 Task: Create a due date automation trigger when advanced on, on the monday before a card is due add dates without an incomplete due date at 11:00 AM.
Action: Mouse moved to (863, 249)
Screenshot: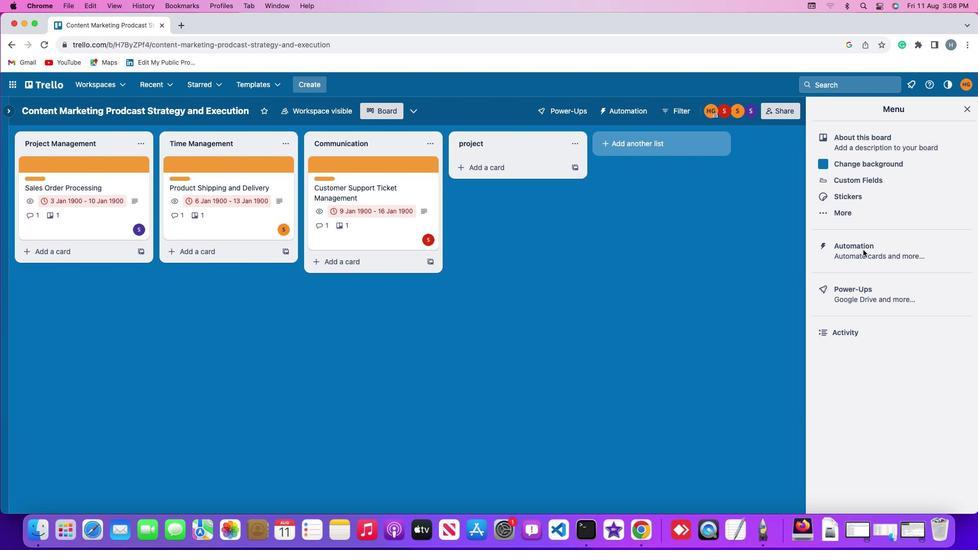
Action: Mouse pressed left at (863, 249)
Screenshot: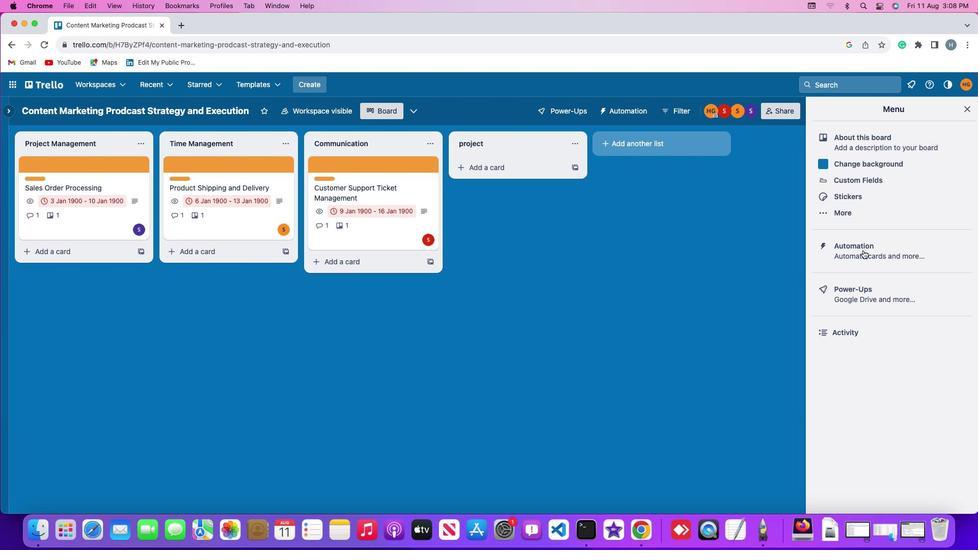 
Action: Mouse moved to (863, 250)
Screenshot: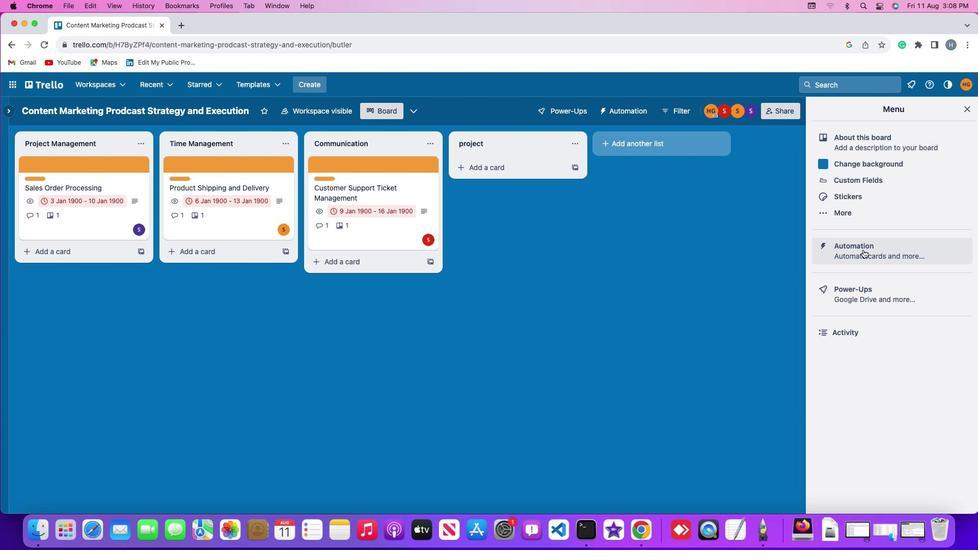 
Action: Mouse pressed left at (863, 250)
Screenshot: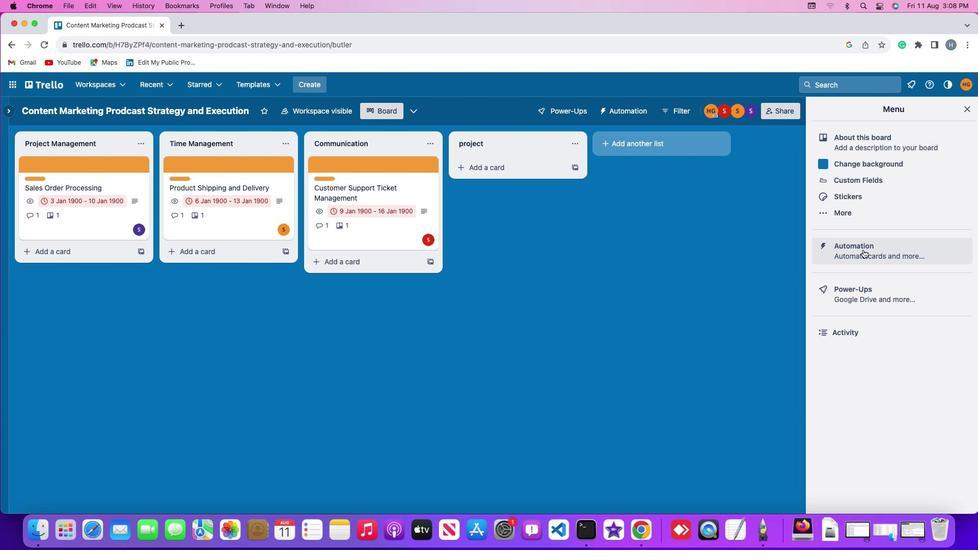 
Action: Mouse moved to (37, 241)
Screenshot: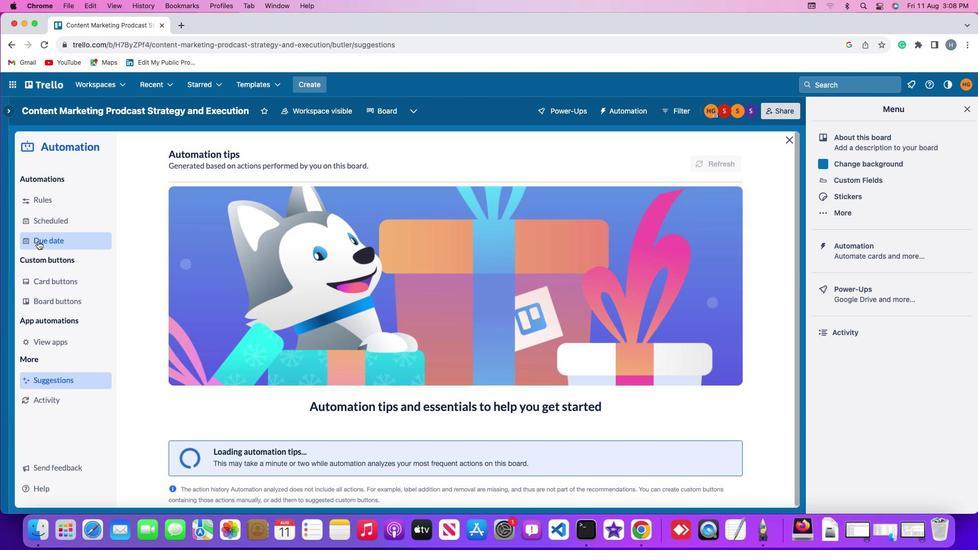 
Action: Mouse pressed left at (37, 241)
Screenshot: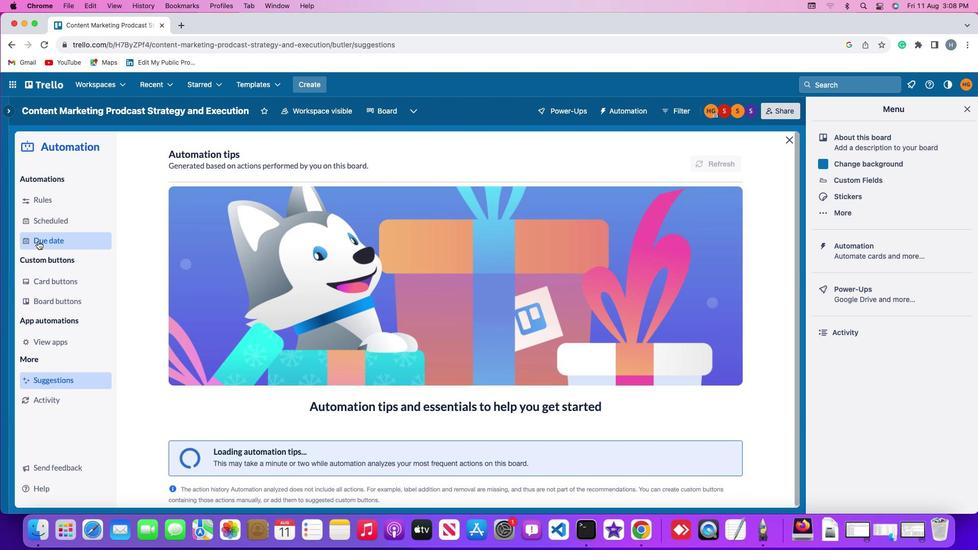 
Action: Mouse moved to (675, 156)
Screenshot: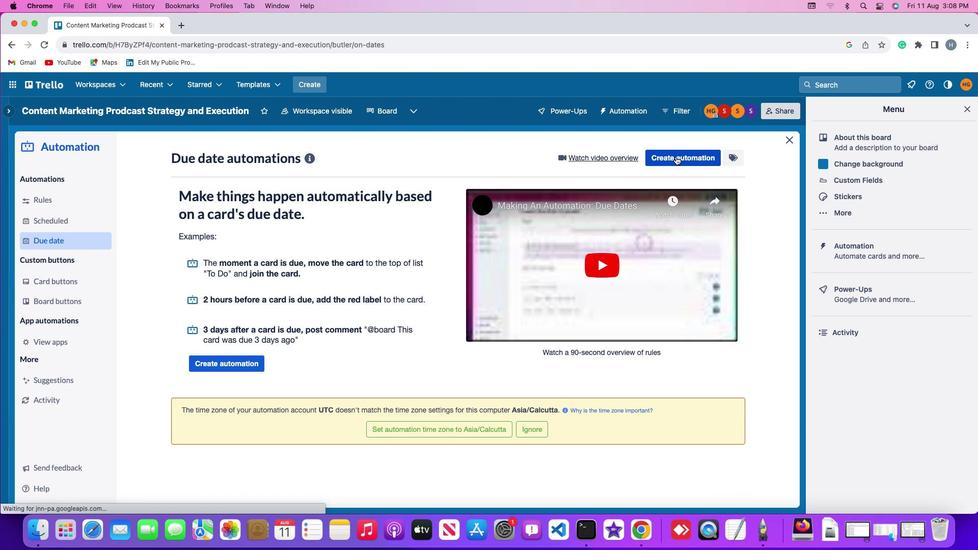 
Action: Mouse pressed left at (675, 156)
Screenshot: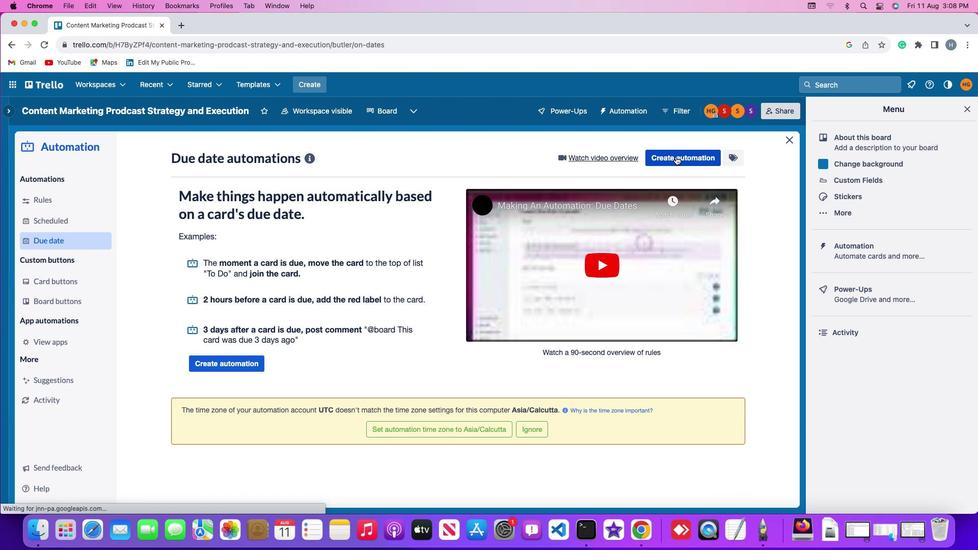 
Action: Mouse moved to (231, 258)
Screenshot: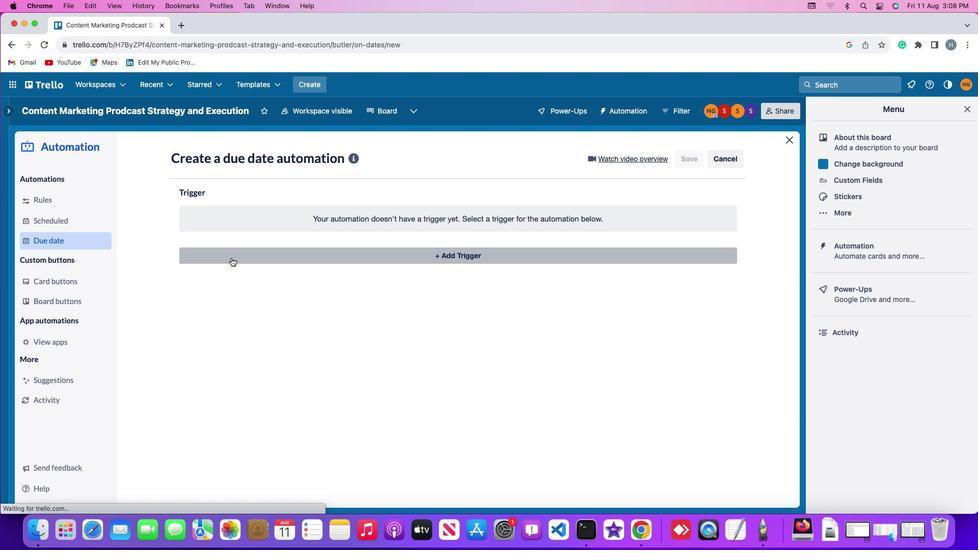 
Action: Mouse pressed left at (231, 258)
Screenshot: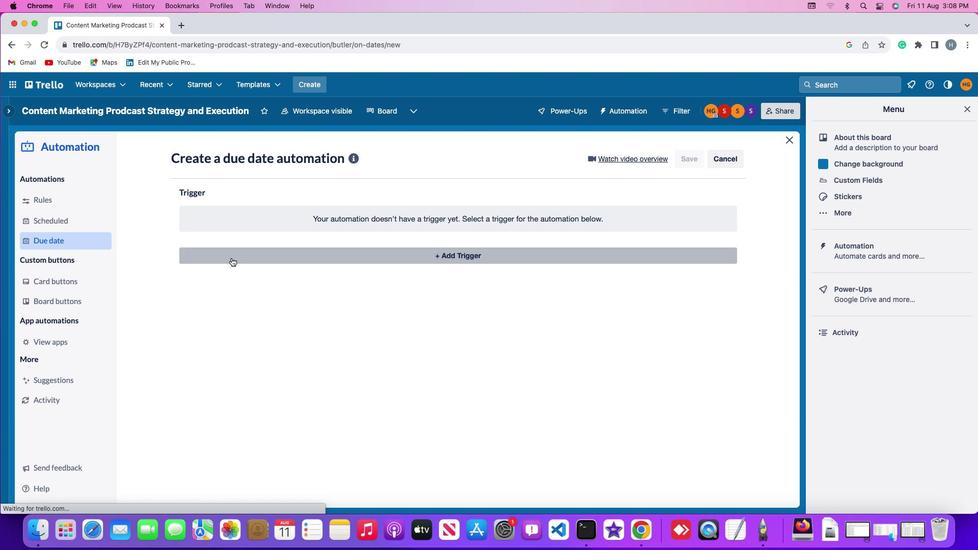 
Action: Mouse moved to (220, 441)
Screenshot: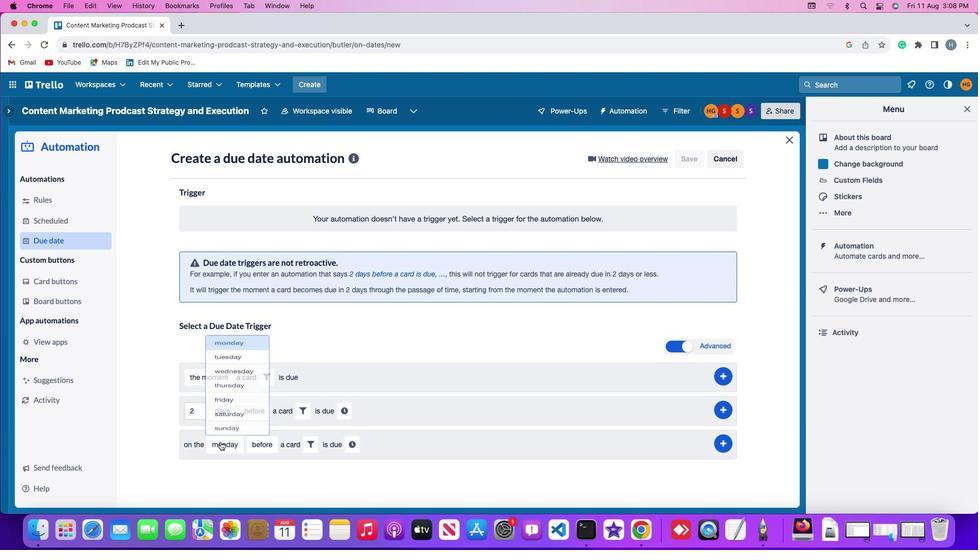 
Action: Mouse pressed left at (220, 441)
Screenshot: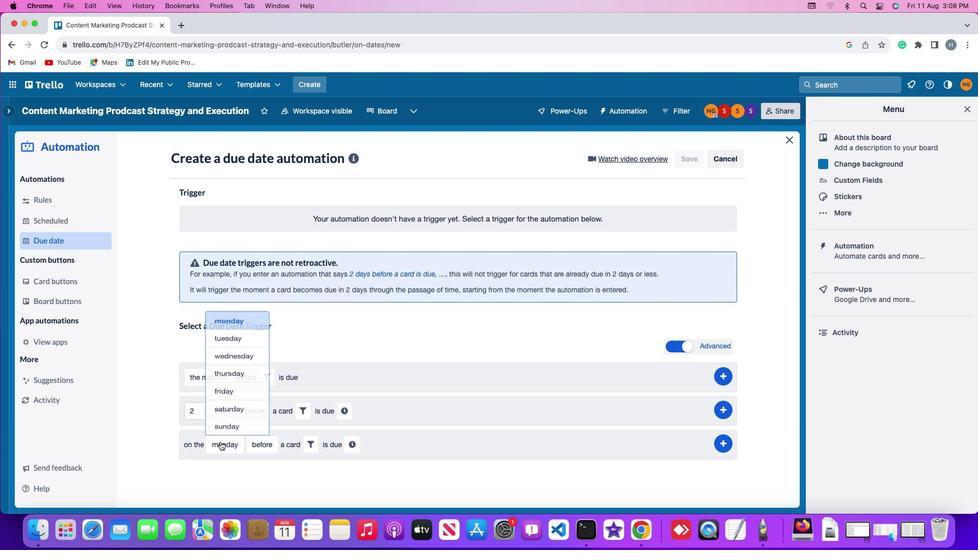 
Action: Mouse moved to (241, 303)
Screenshot: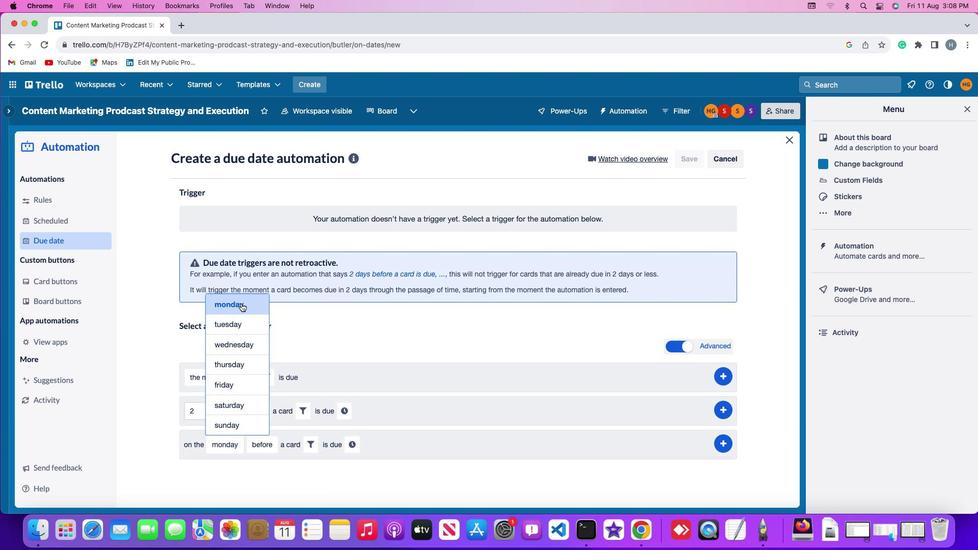 
Action: Mouse pressed left at (241, 303)
Screenshot: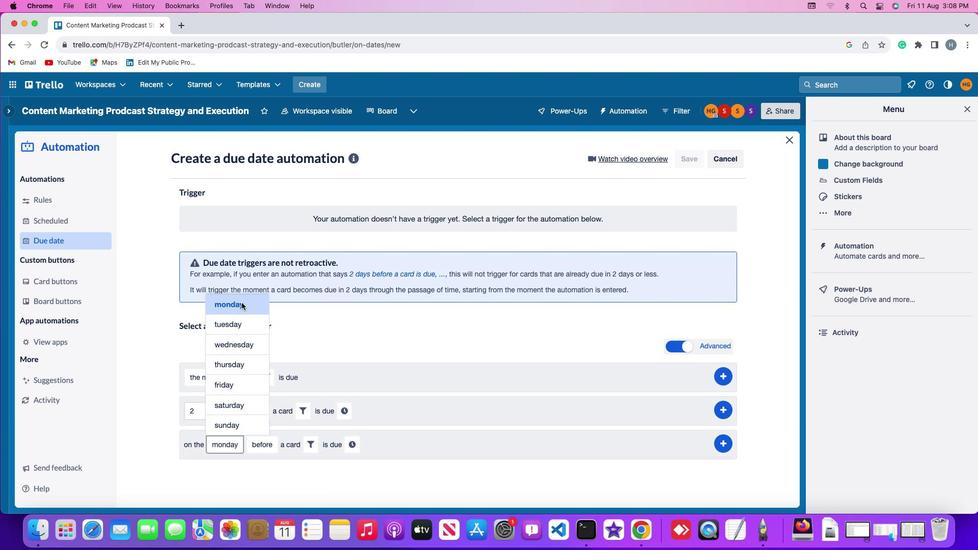 
Action: Mouse moved to (261, 444)
Screenshot: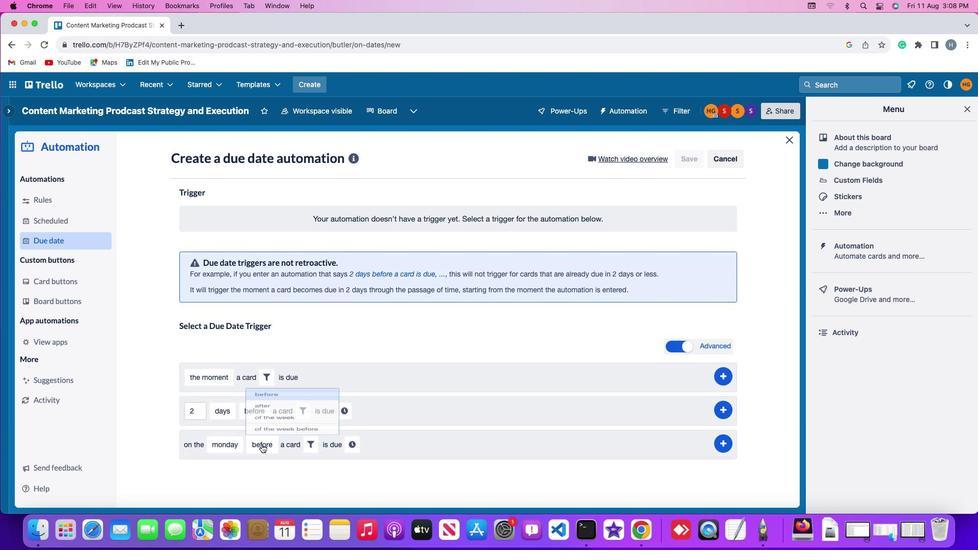 
Action: Mouse pressed left at (261, 444)
Screenshot: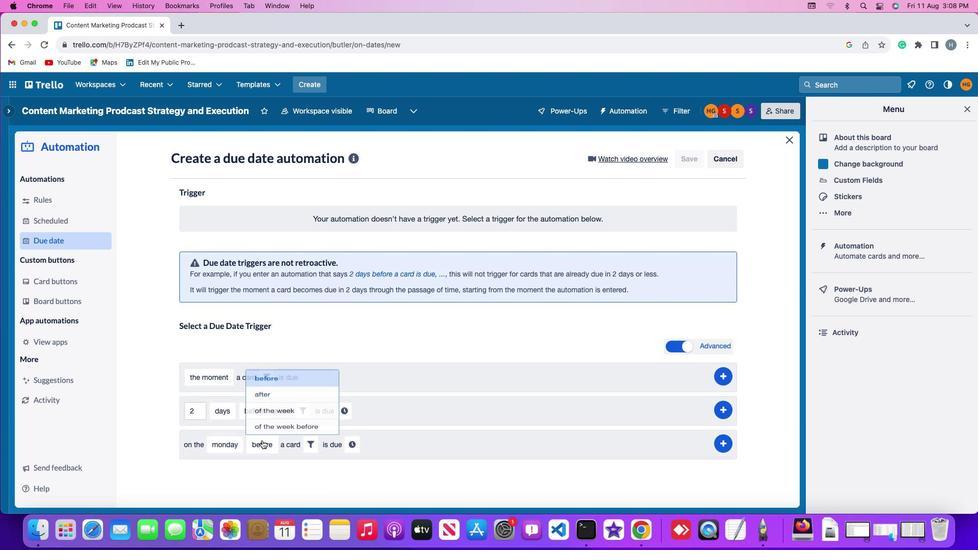 
Action: Mouse moved to (285, 366)
Screenshot: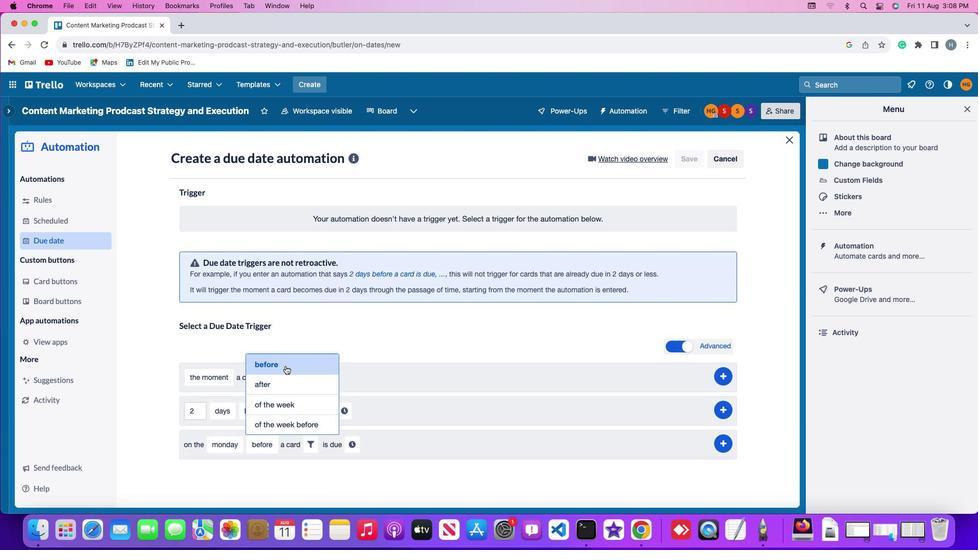
Action: Mouse pressed left at (285, 366)
Screenshot: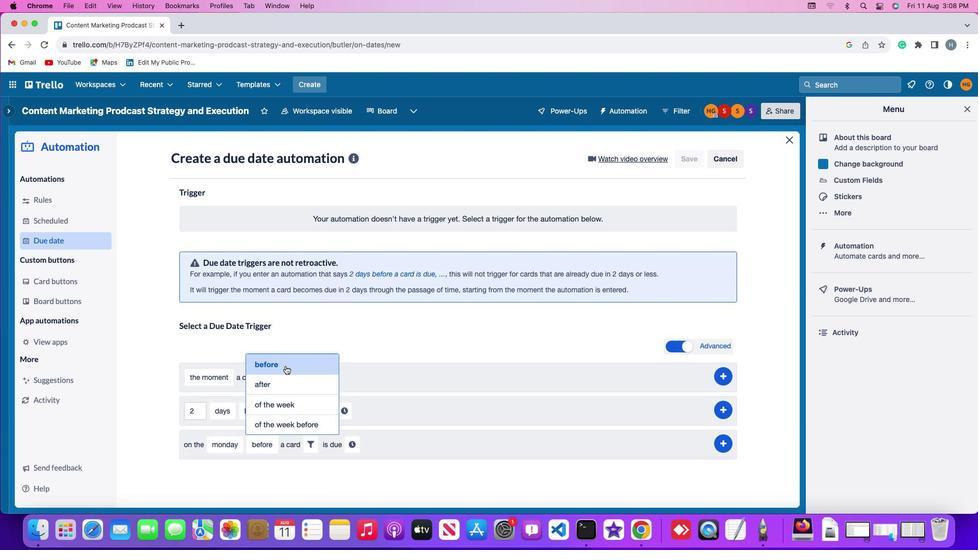 
Action: Mouse moved to (313, 448)
Screenshot: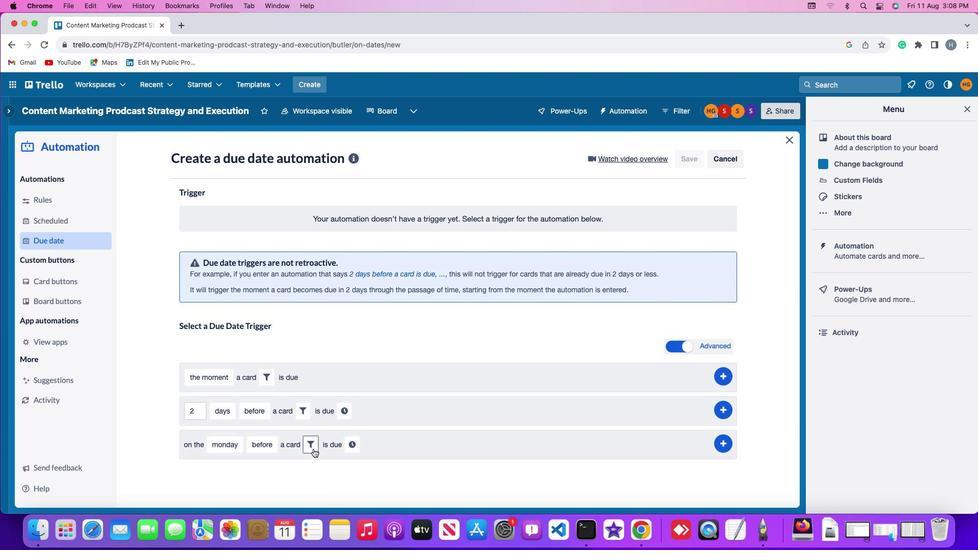 
Action: Mouse pressed left at (313, 448)
Screenshot: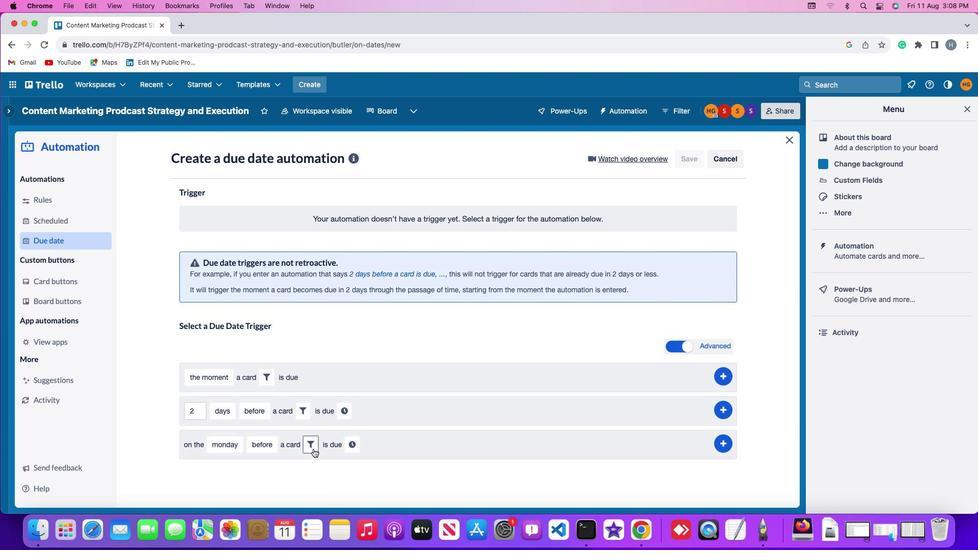 
Action: Mouse moved to (366, 476)
Screenshot: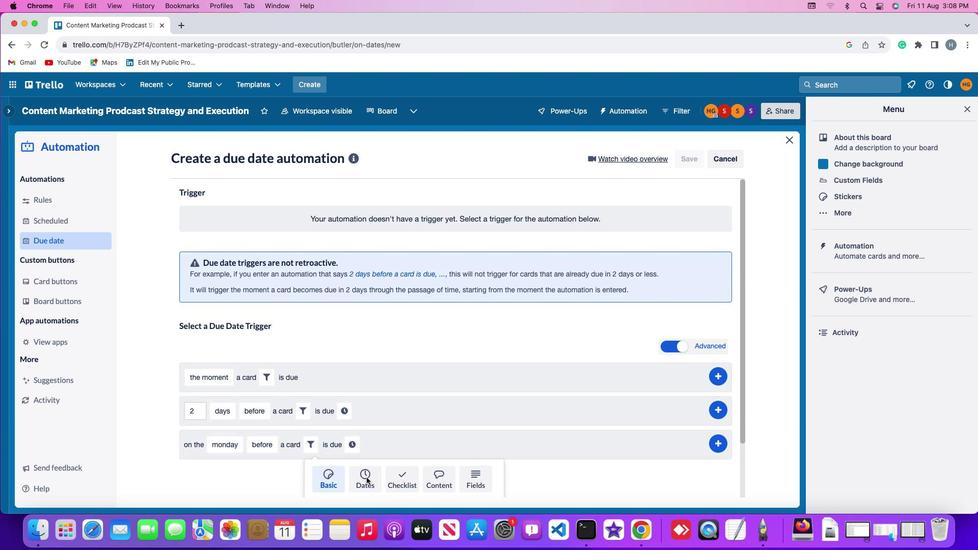 
Action: Mouse pressed left at (366, 476)
Screenshot: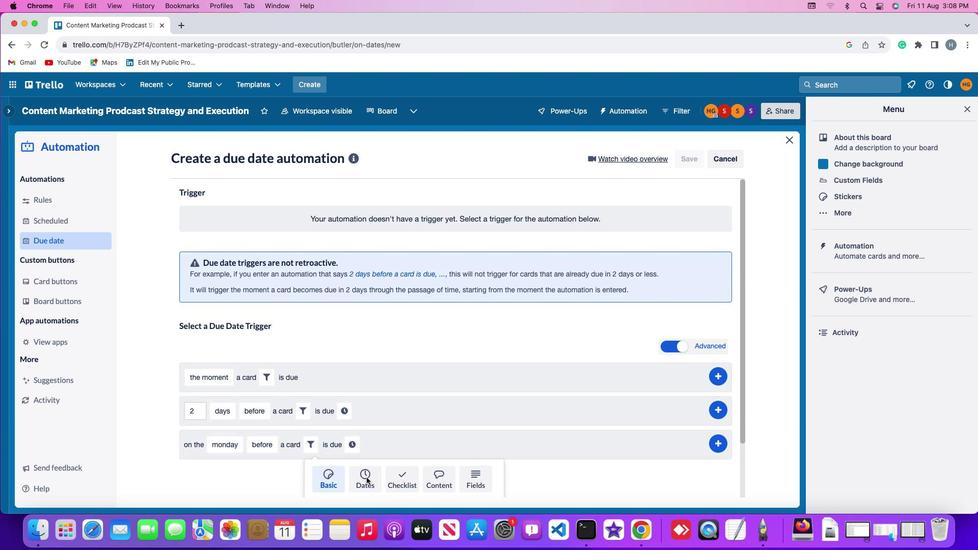 
Action: Mouse moved to (277, 475)
Screenshot: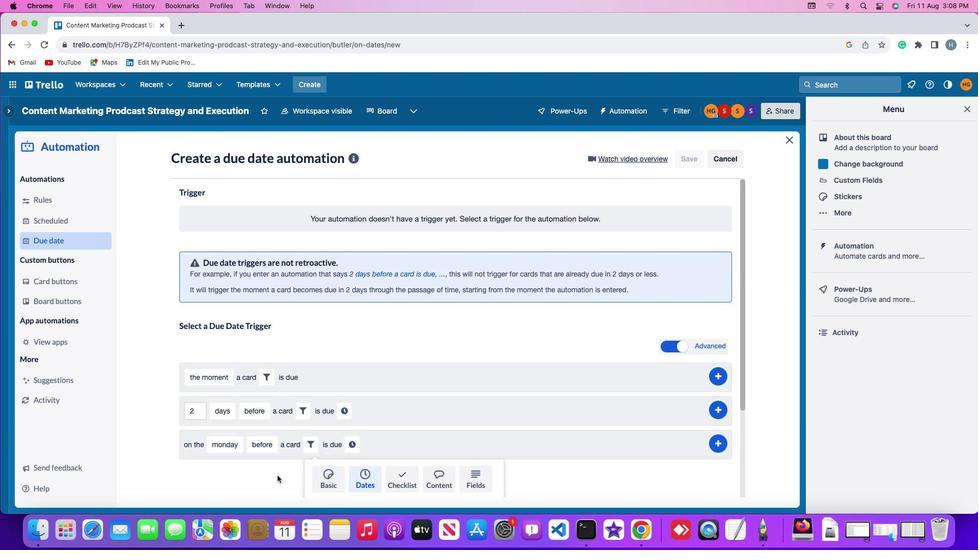 
Action: Mouse scrolled (277, 475) with delta (0, 0)
Screenshot: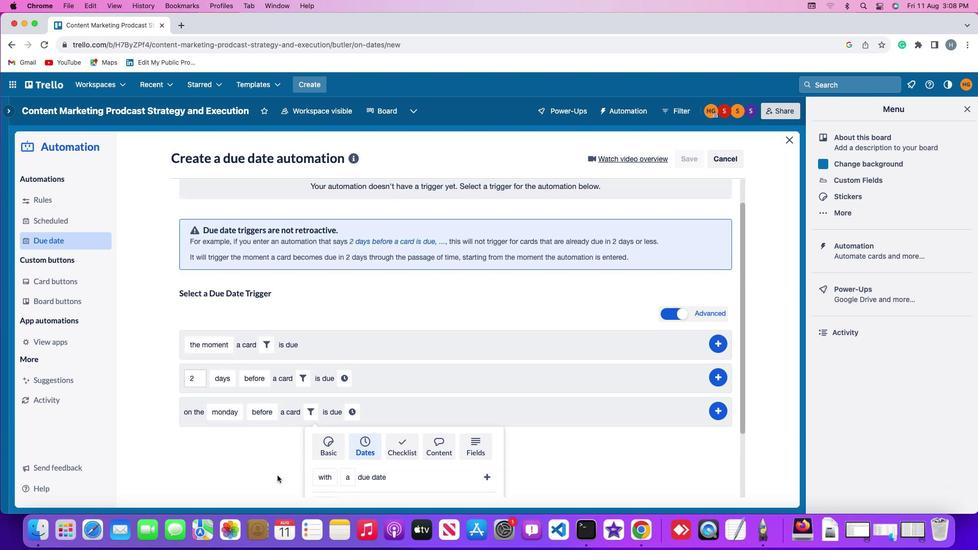 
Action: Mouse scrolled (277, 475) with delta (0, 0)
Screenshot: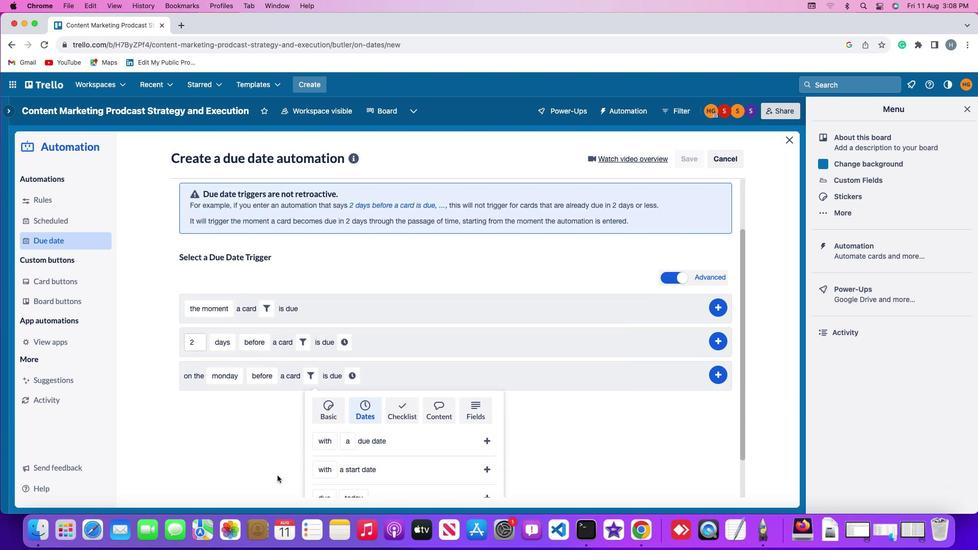 
Action: Mouse scrolled (277, 475) with delta (0, -1)
Screenshot: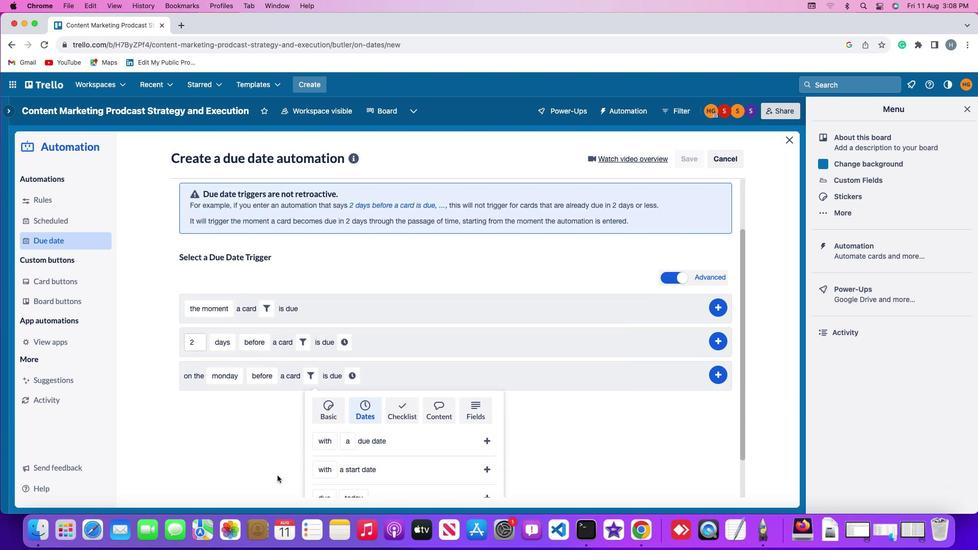 
Action: Mouse scrolled (277, 475) with delta (0, -2)
Screenshot: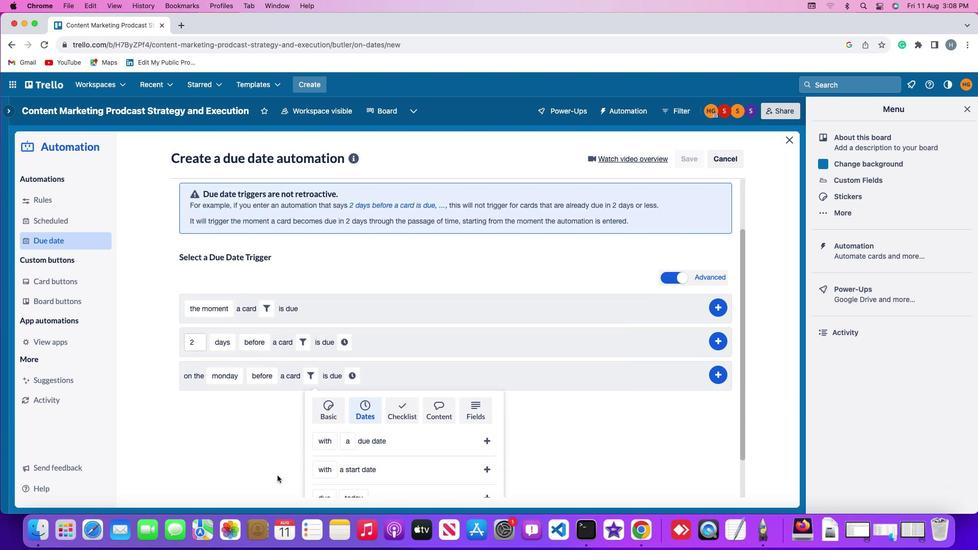 
Action: Mouse scrolled (277, 475) with delta (0, -3)
Screenshot: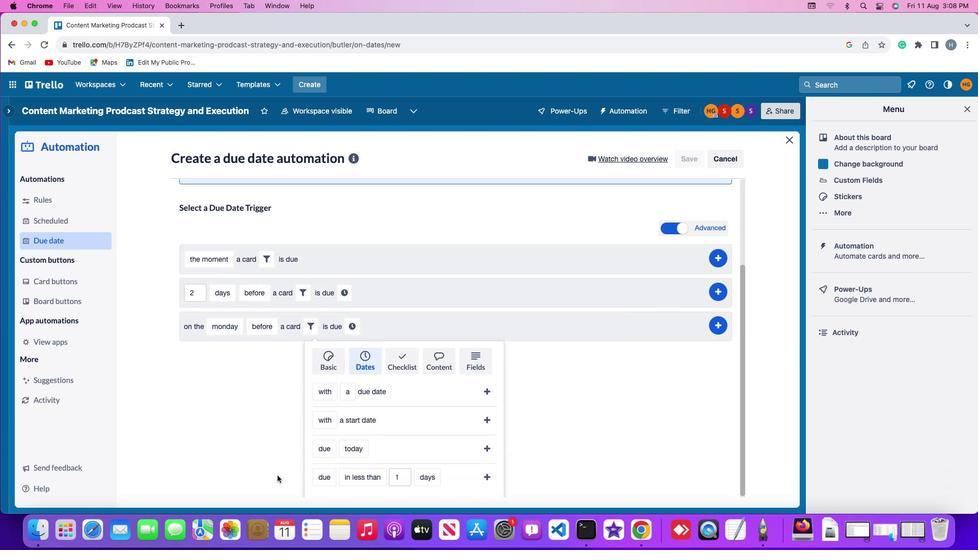 
Action: Mouse moved to (327, 384)
Screenshot: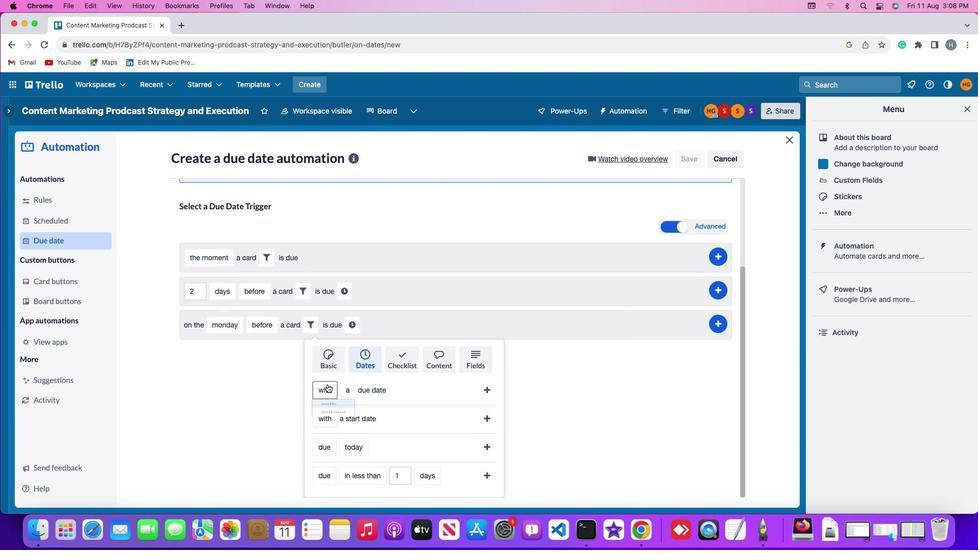 
Action: Mouse pressed left at (327, 384)
Screenshot: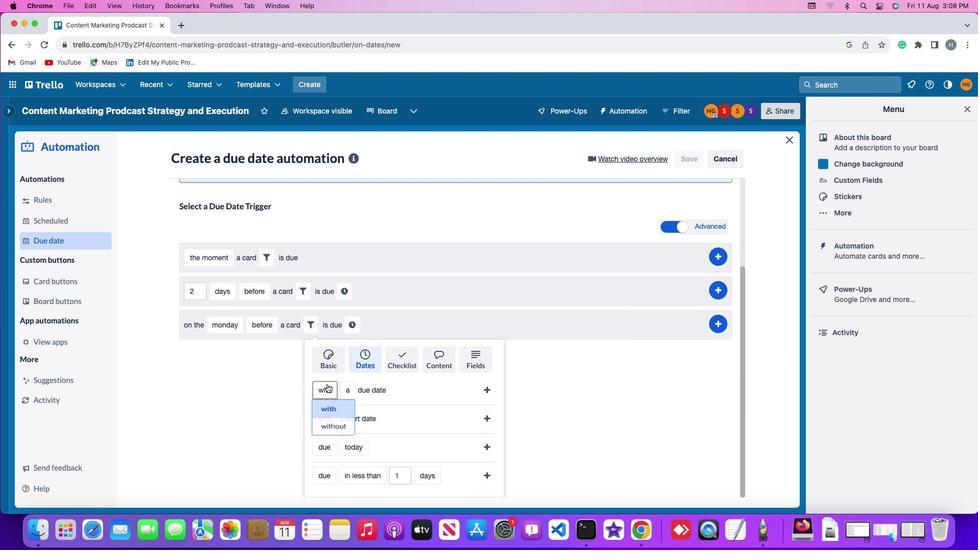 
Action: Mouse moved to (335, 429)
Screenshot: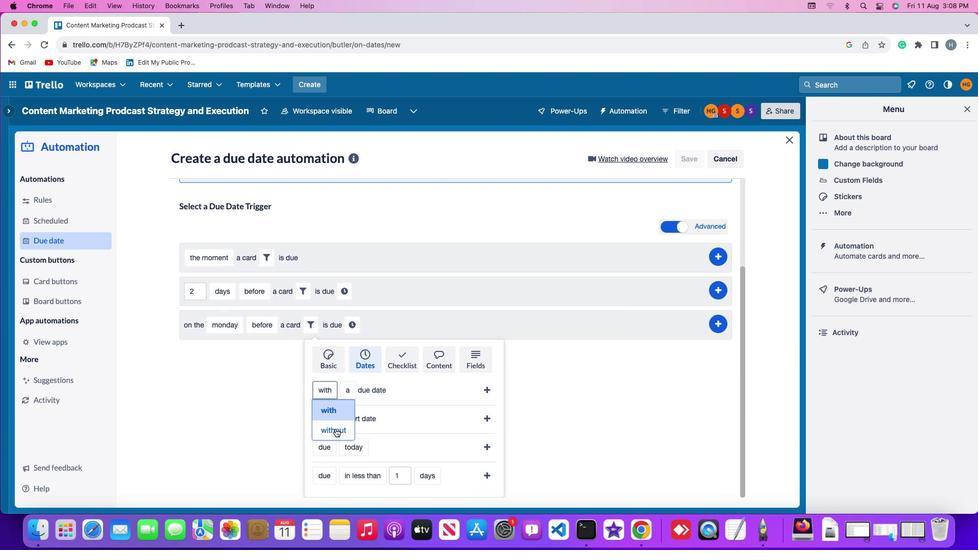 
Action: Mouse pressed left at (335, 429)
Screenshot: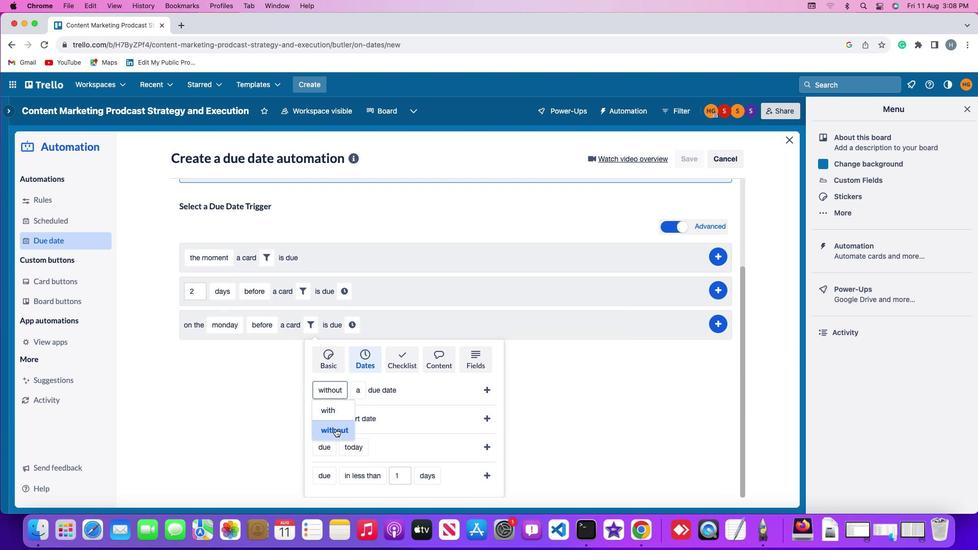 
Action: Mouse moved to (359, 393)
Screenshot: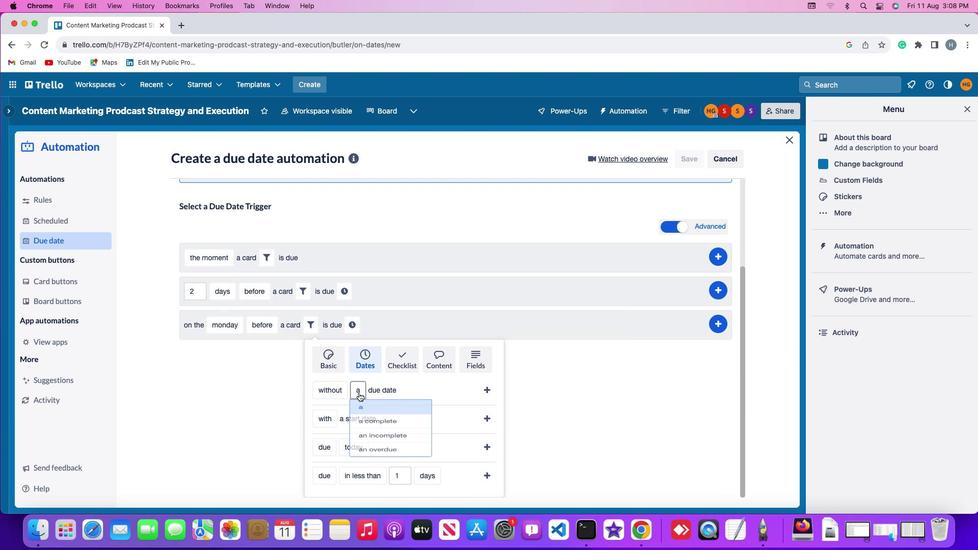 
Action: Mouse pressed left at (359, 393)
Screenshot: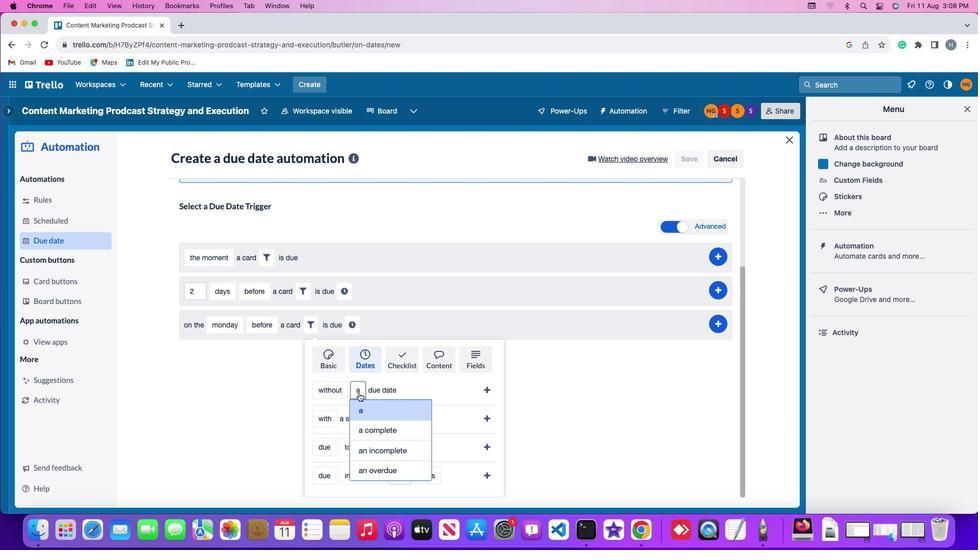 
Action: Mouse moved to (385, 450)
Screenshot: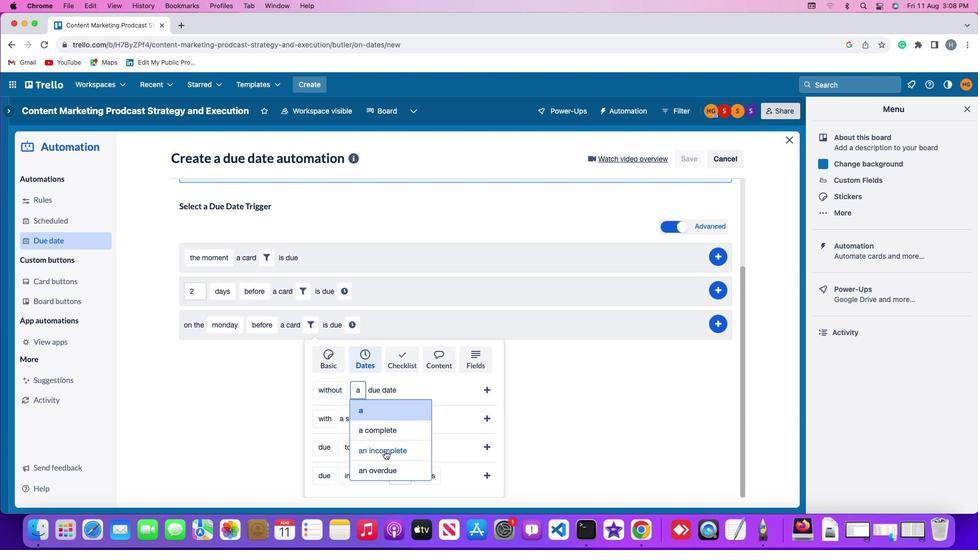 
Action: Mouse pressed left at (385, 450)
Screenshot: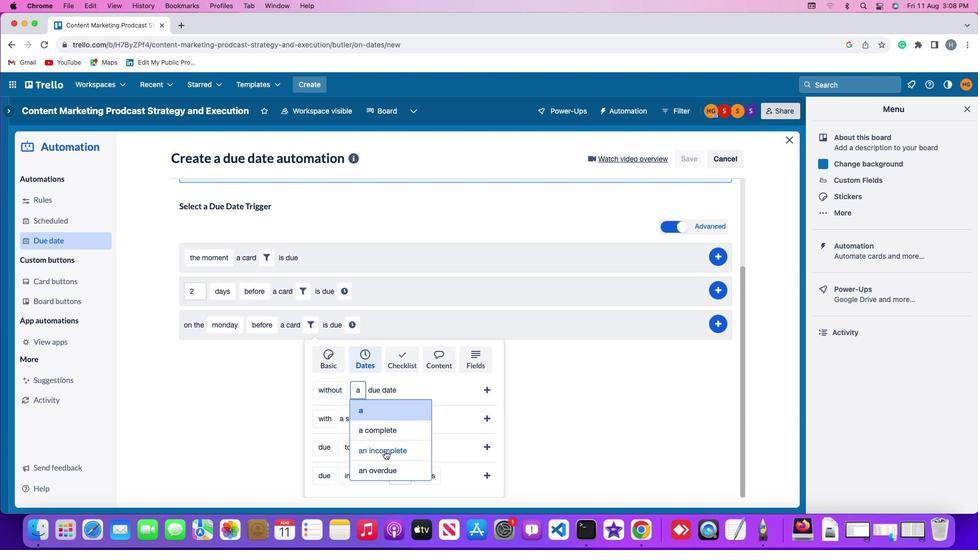 
Action: Mouse moved to (487, 389)
Screenshot: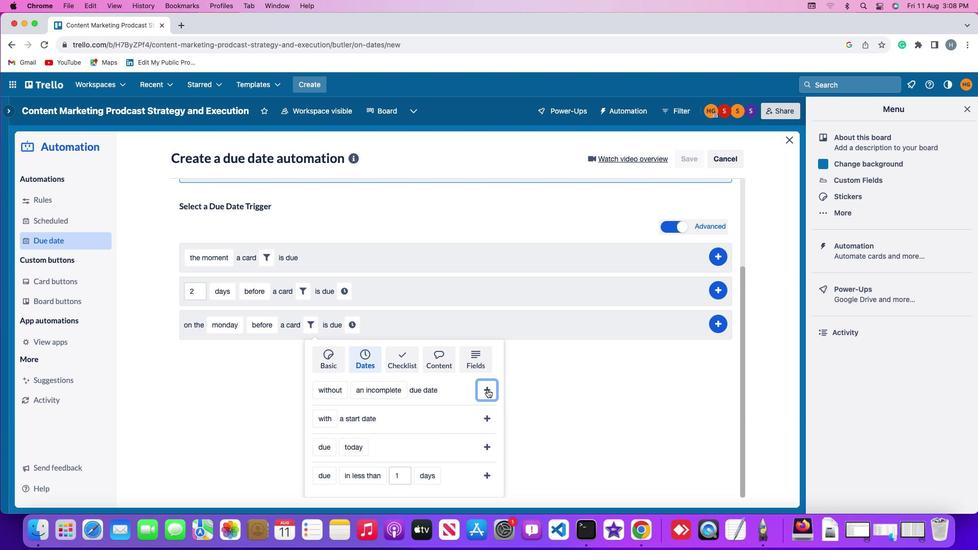 
Action: Mouse pressed left at (487, 389)
Screenshot: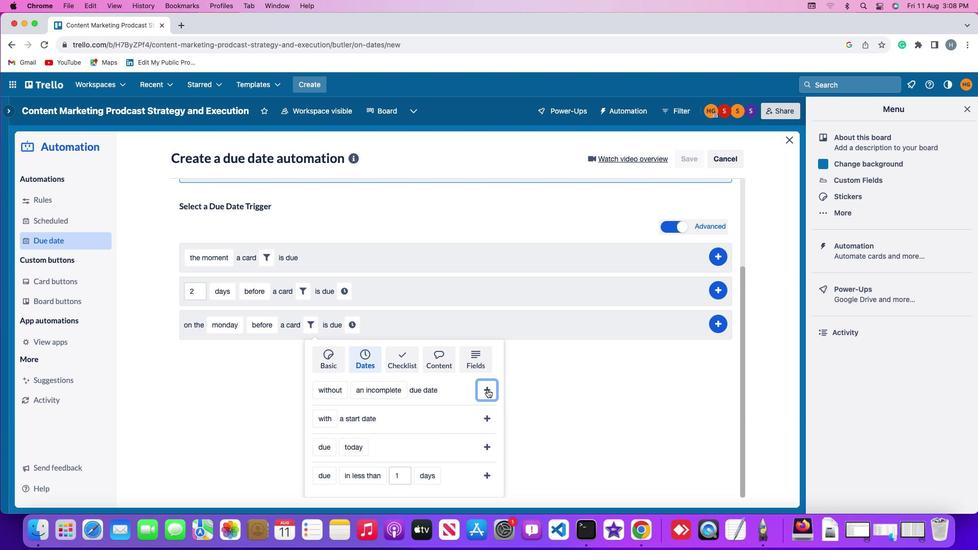 
Action: Mouse moved to (476, 440)
Screenshot: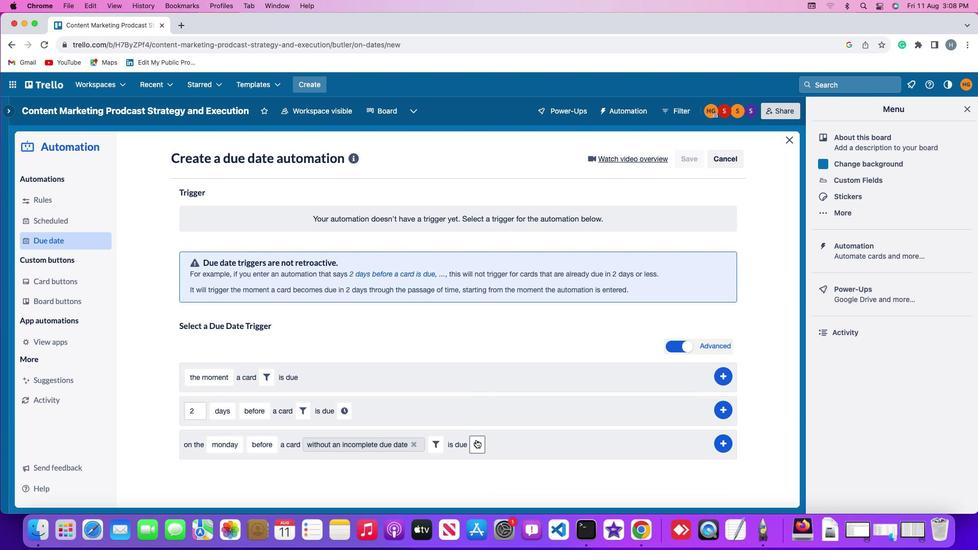 
Action: Mouse pressed left at (476, 440)
Screenshot: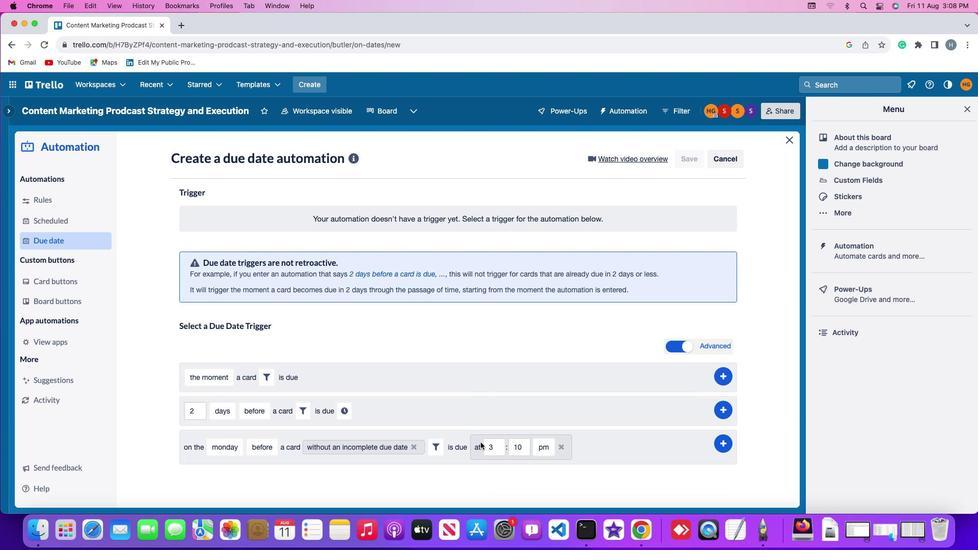 
Action: Mouse moved to (497, 447)
Screenshot: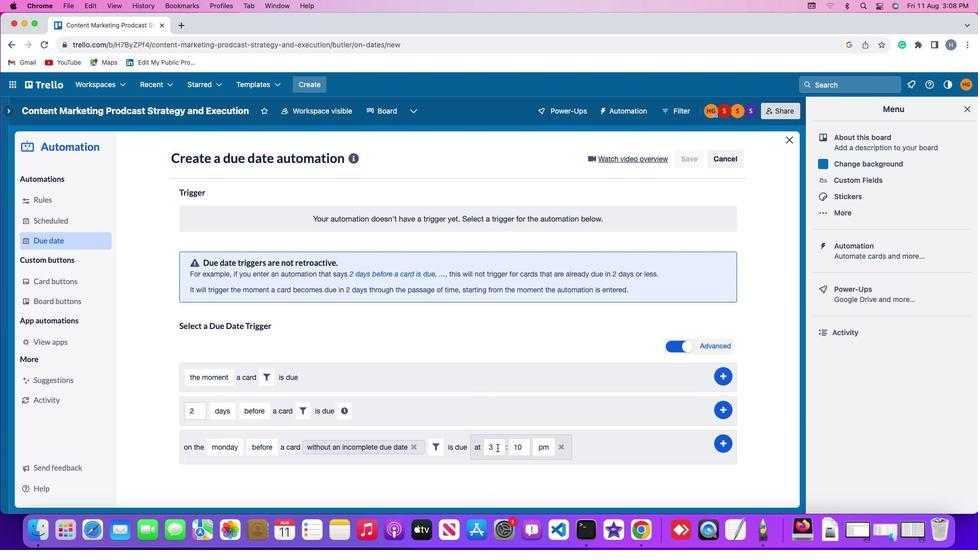 
Action: Mouse pressed left at (497, 447)
Screenshot: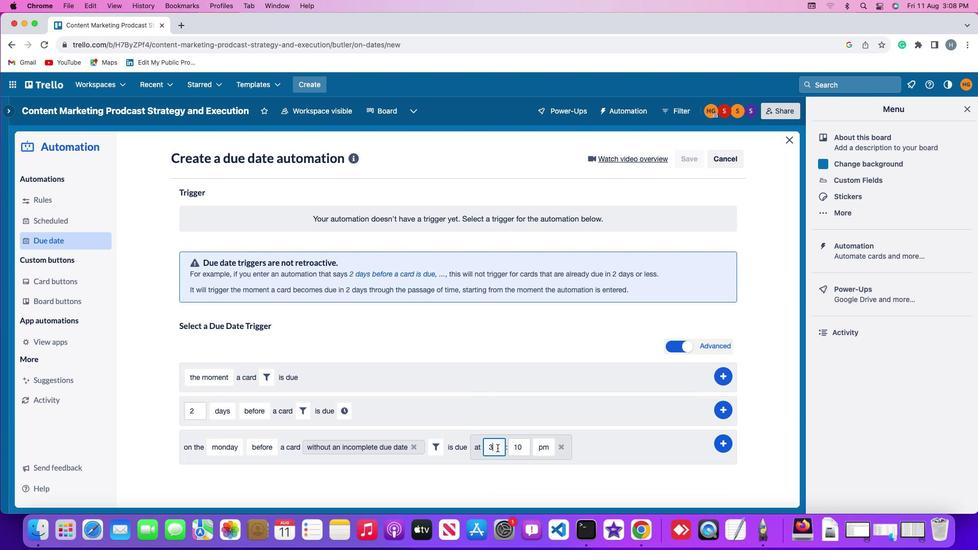 
Action: Key pressed Key.backspace
Screenshot: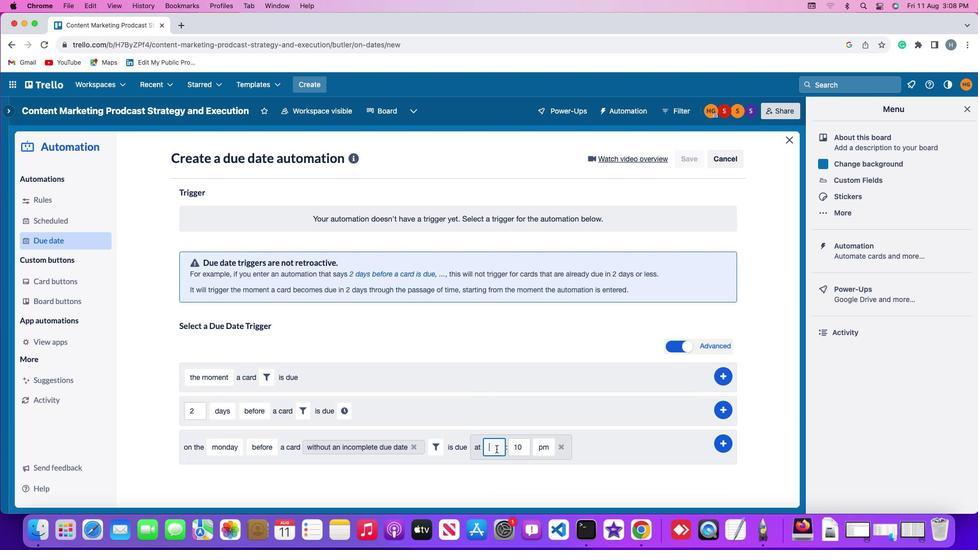 
Action: Mouse moved to (497, 449)
Screenshot: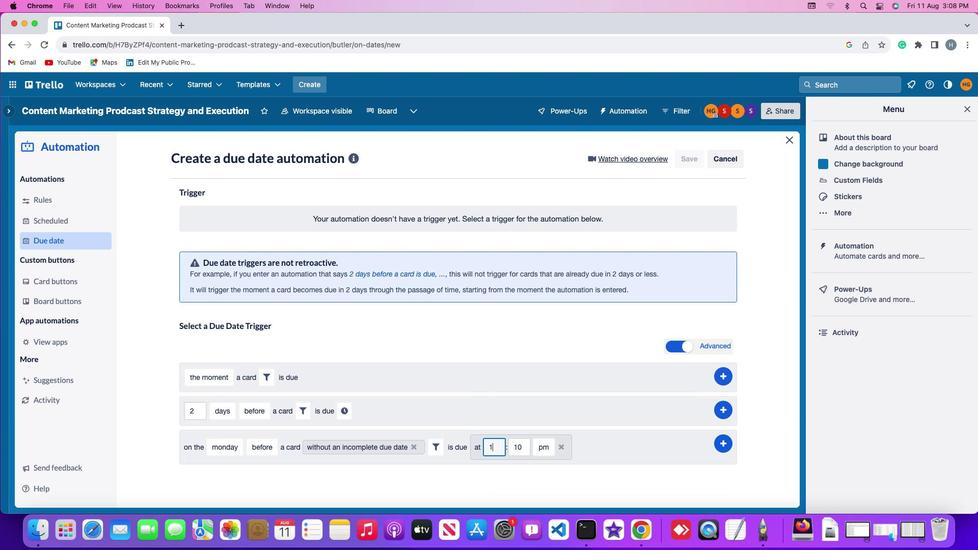 
Action: Key pressed '1''1'
Screenshot: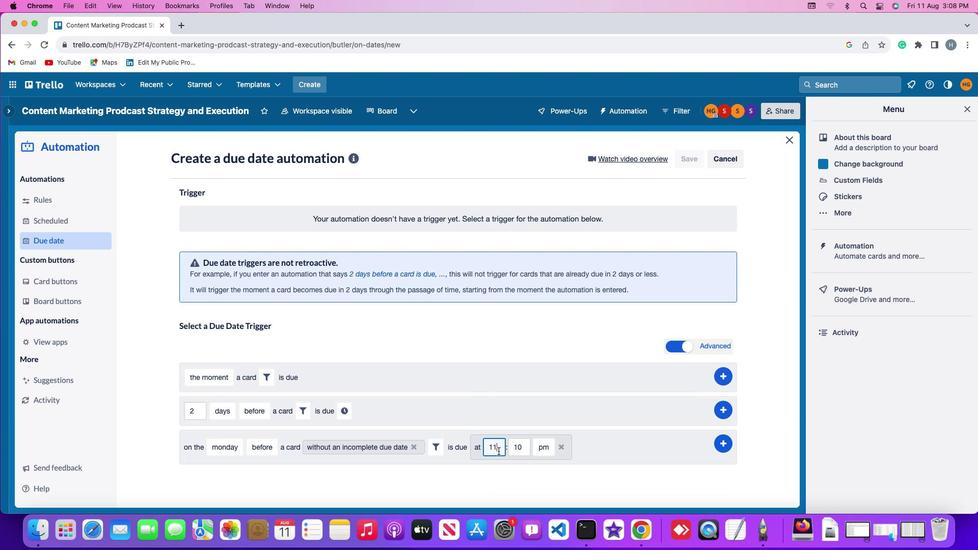 
Action: Mouse moved to (524, 447)
Screenshot: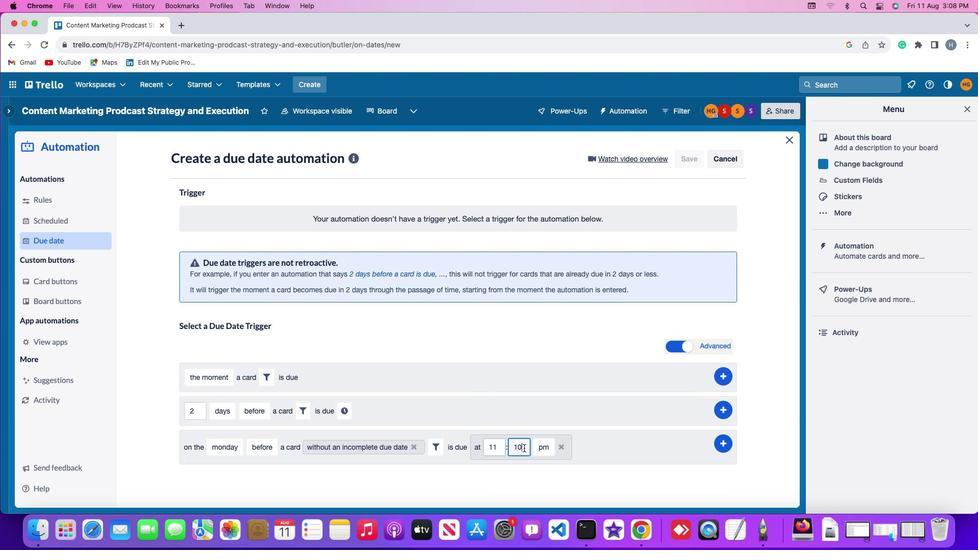 
Action: Mouse pressed left at (524, 447)
Screenshot: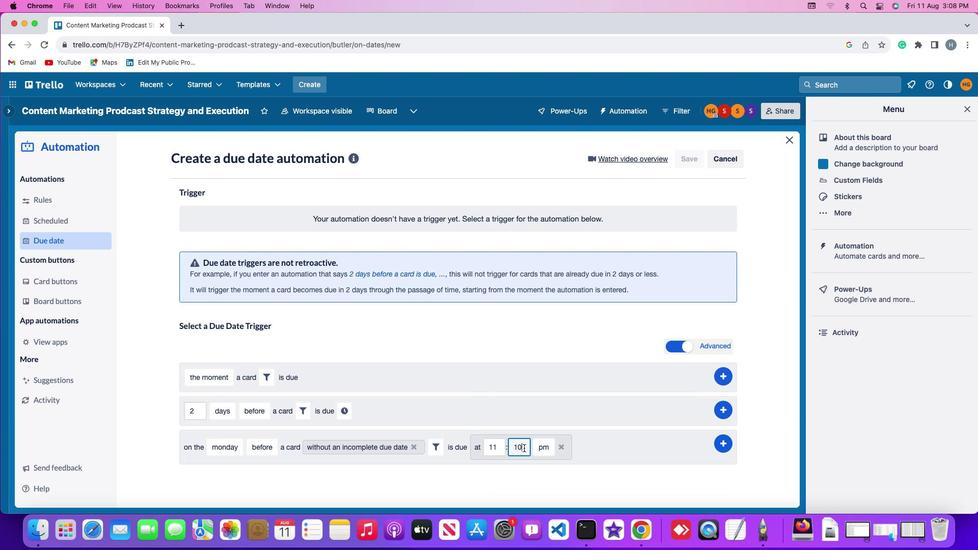 
Action: Key pressed Key.backspaceKey.backspaceKey.backspace
Screenshot: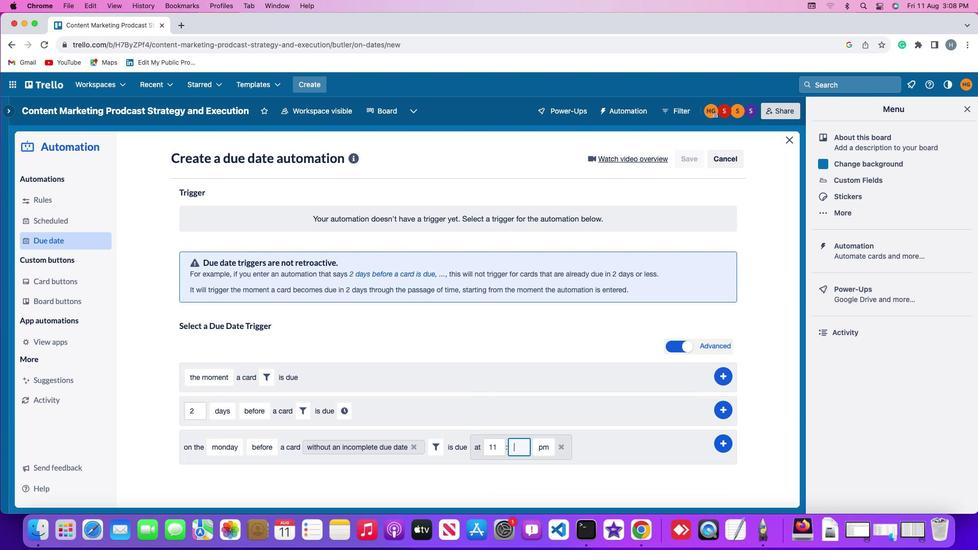 
Action: Mouse moved to (524, 447)
Screenshot: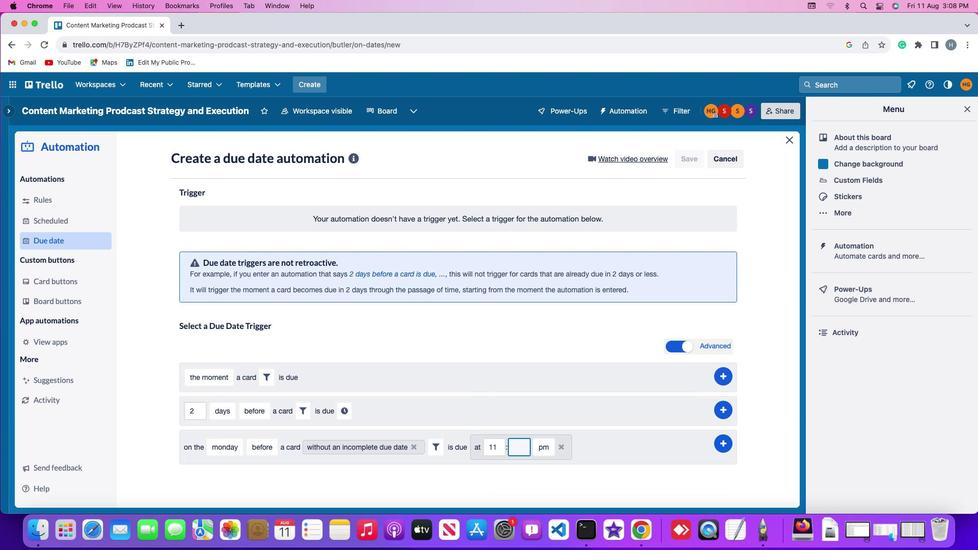 
Action: Key pressed '0''0'
Screenshot: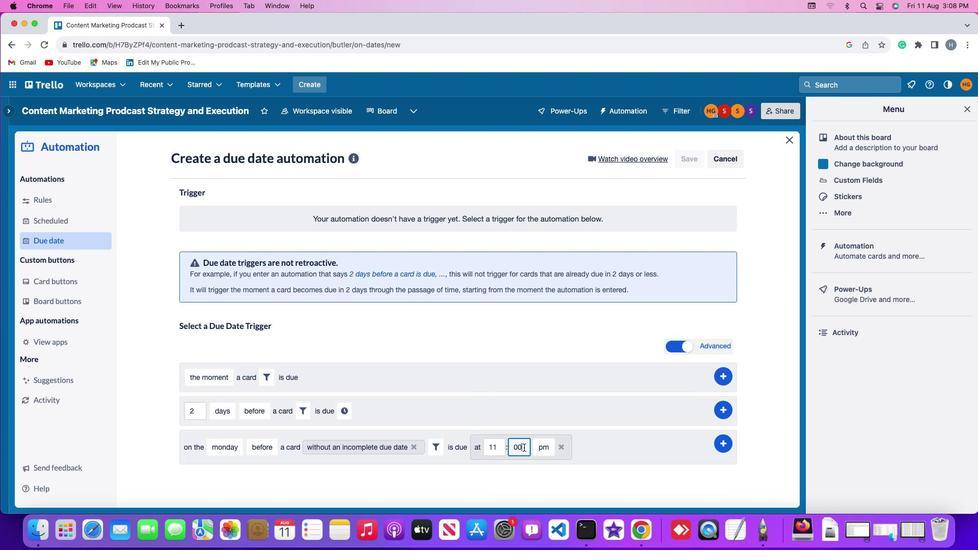 
Action: Mouse moved to (534, 446)
Screenshot: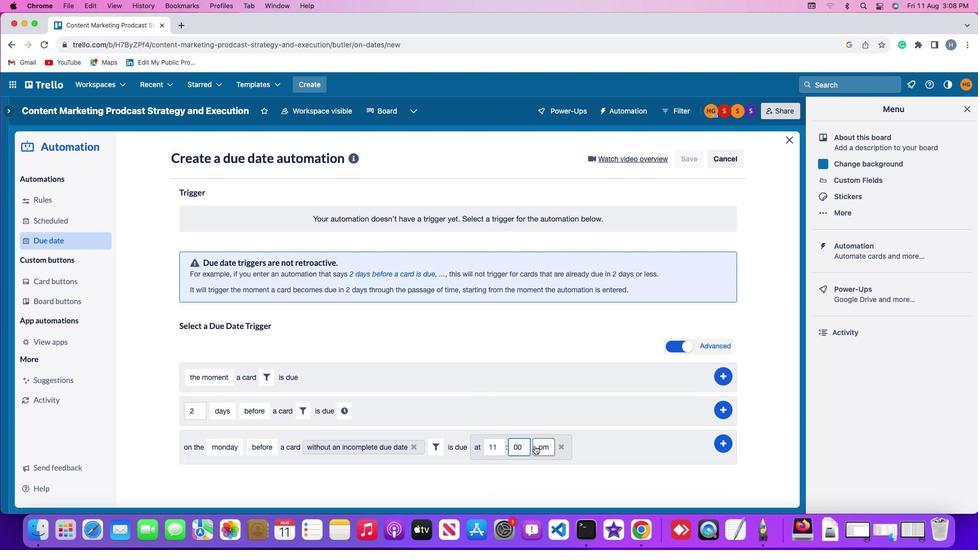 
Action: Mouse pressed left at (534, 446)
Screenshot: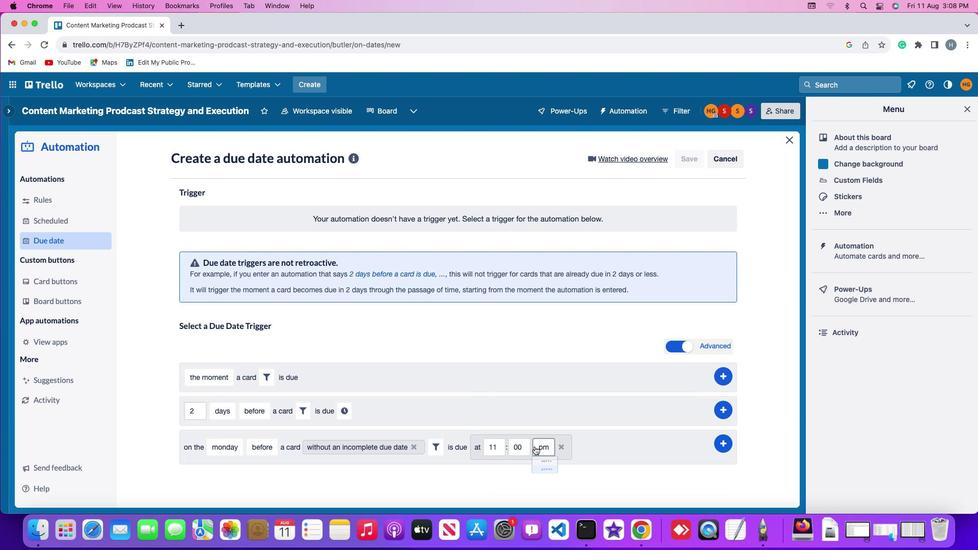 
Action: Mouse moved to (544, 464)
Screenshot: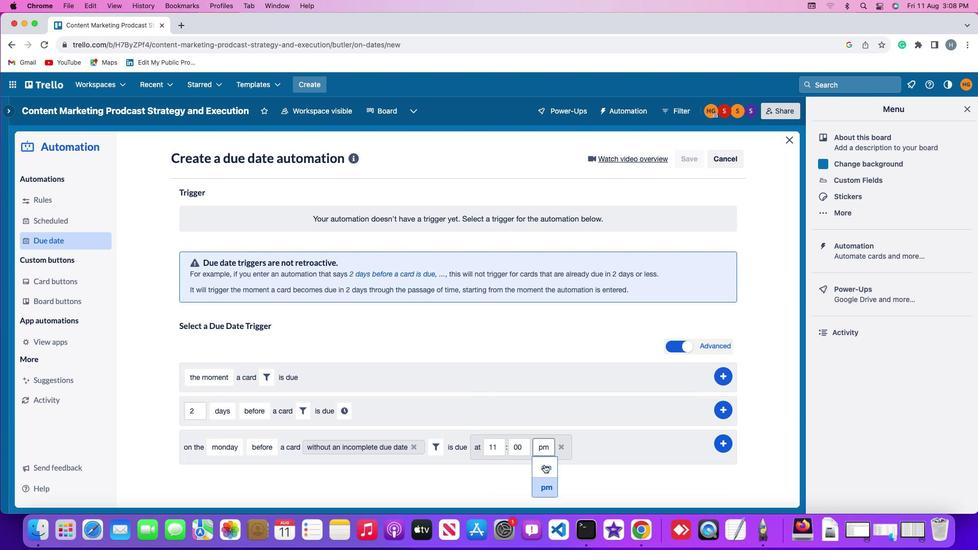 
Action: Mouse pressed left at (544, 464)
Screenshot: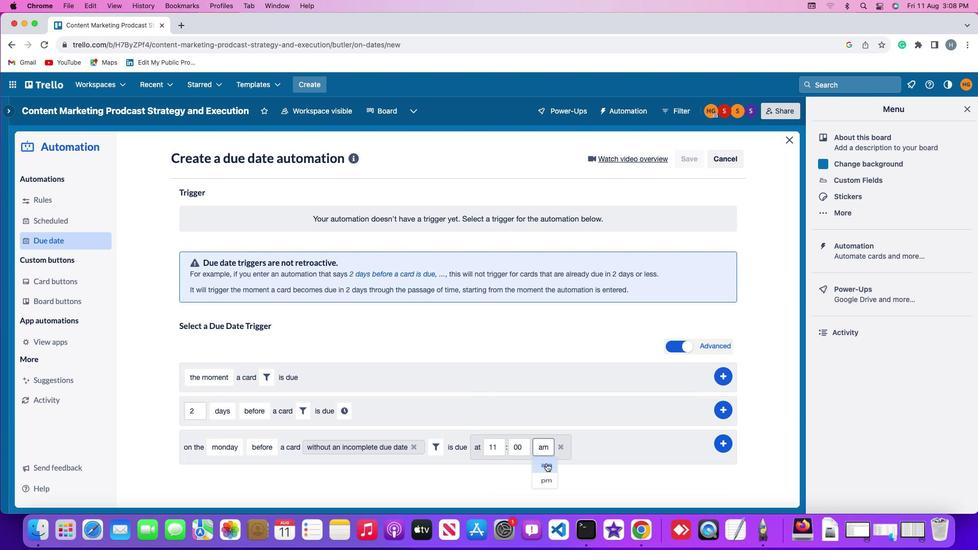 
Action: Mouse moved to (723, 442)
Screenshot: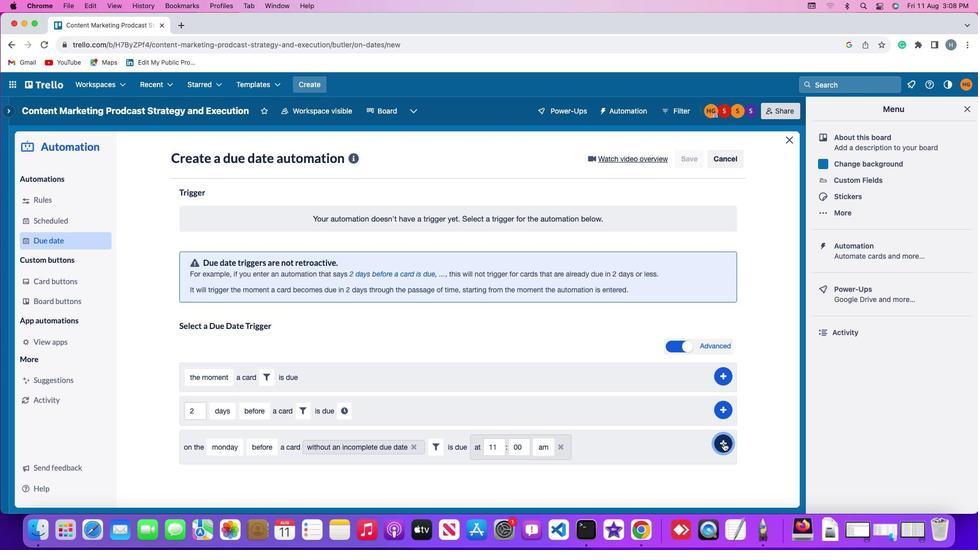 
Action: Mouse pressed left at (723, 442)
Screenshot: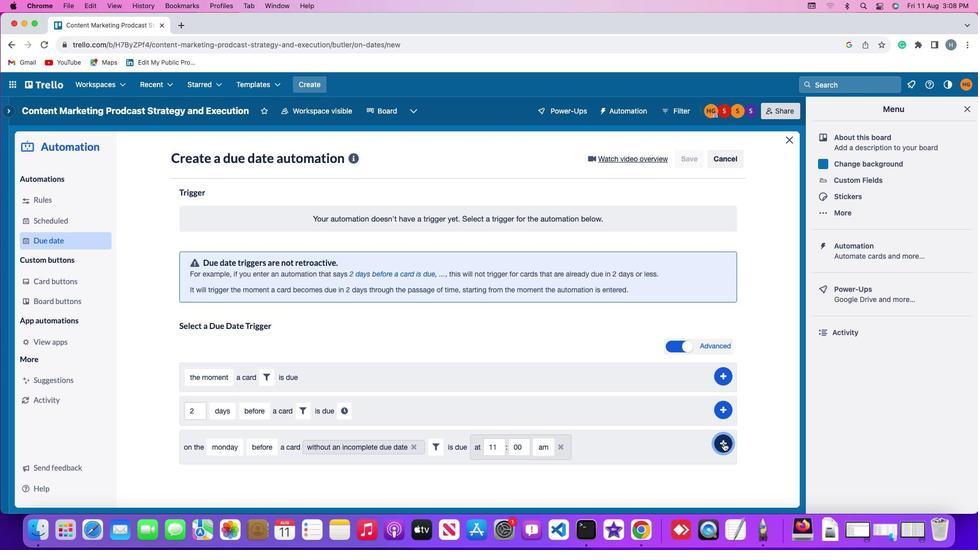 
Action: Mouse moved to (777, 325)
Screenshot: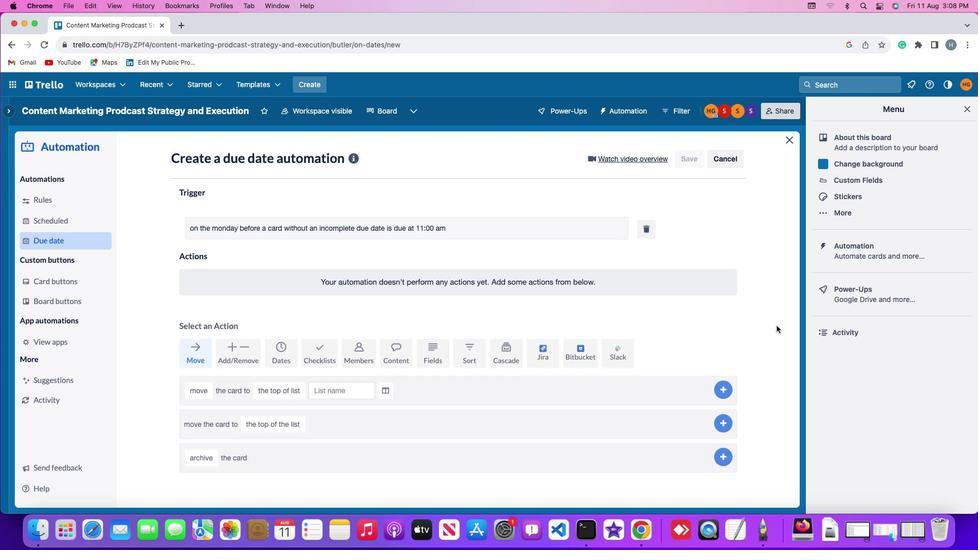 
